 Task: Add Sprouts Fettuccine Alfredo With NAE Chicken to the cart.
Action: Mouse moved to (279, 118)
Screenshot: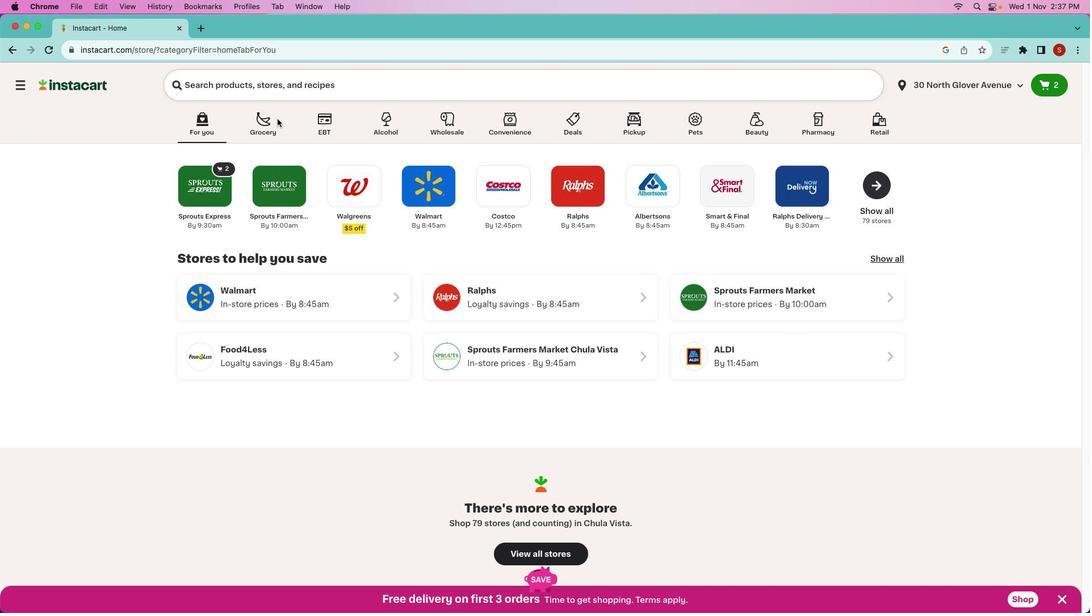
Action: Mouse pressed left at (279, 118)
Screenshot: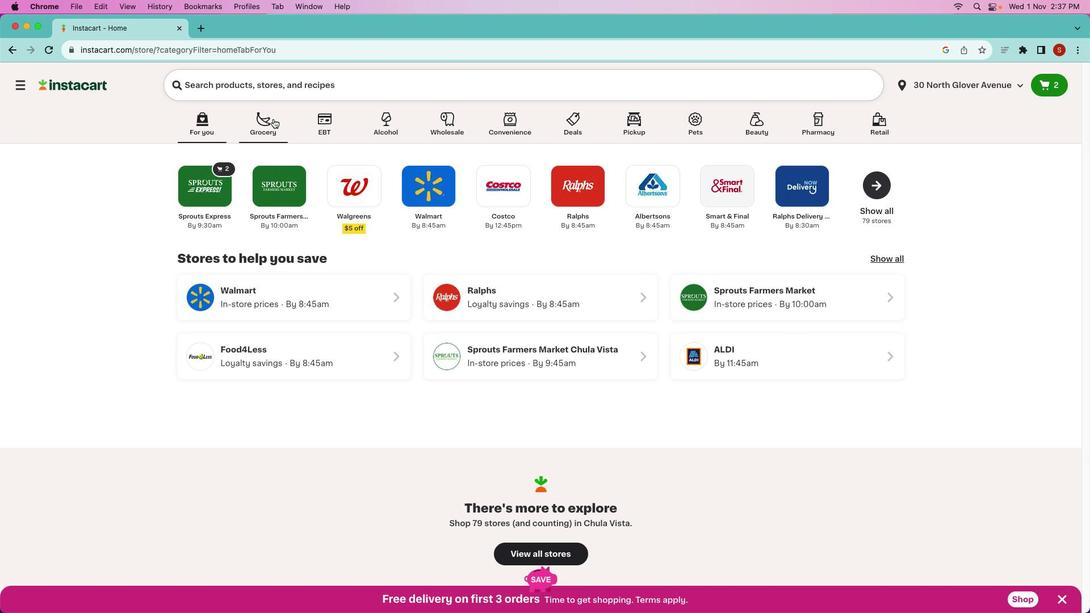 
Action: Mouse moved to (273, 118)
Screenshot: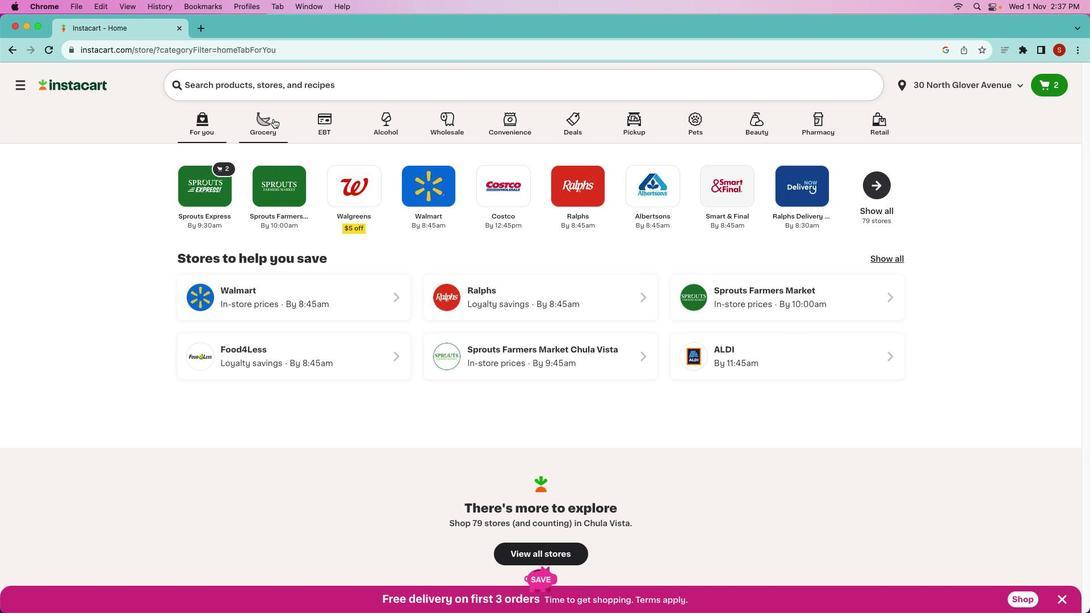 
Action: Mouse pressed left at (273, 118)
Screenshot: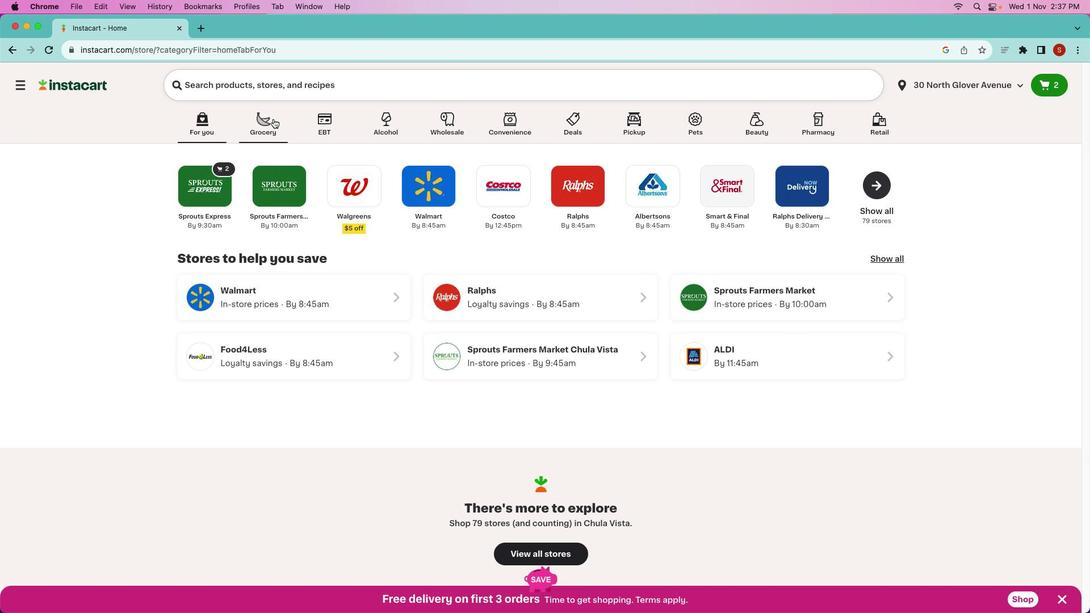 
Action: Mouse moved to (614, 414)
Screenshot: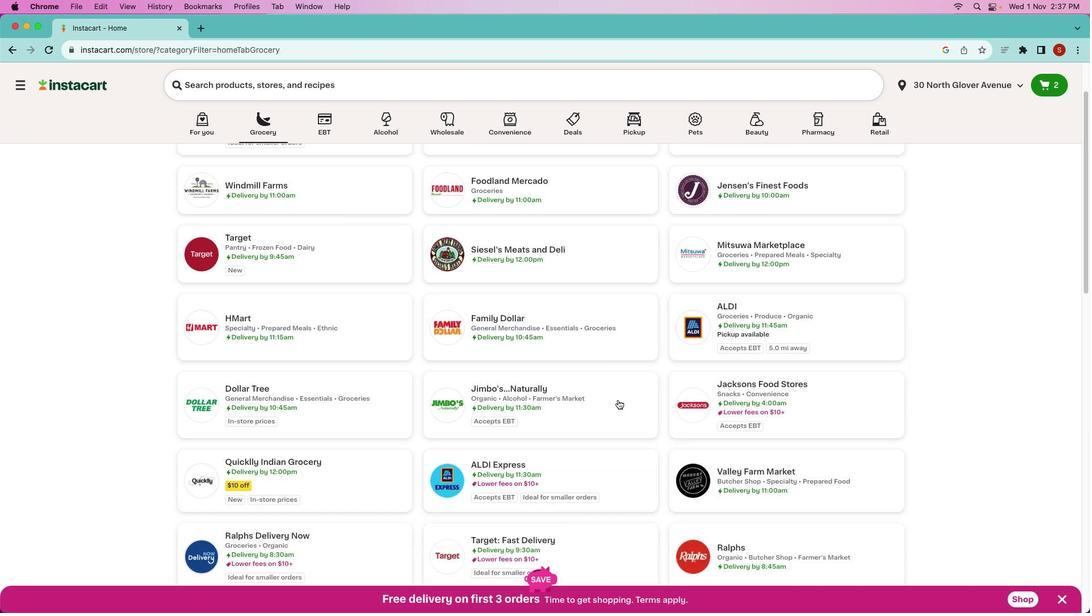 
Action: Mouse scrolled (614, 414) with delta (0, 0)
Screenshot: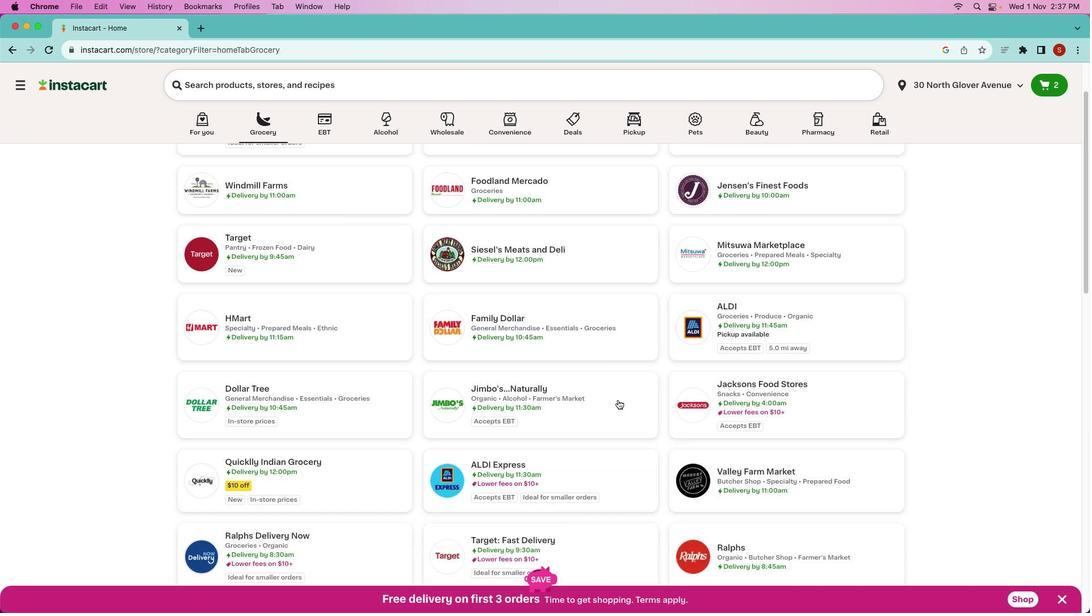 
Action: Mouse moved to (616, 407)
Screenshot: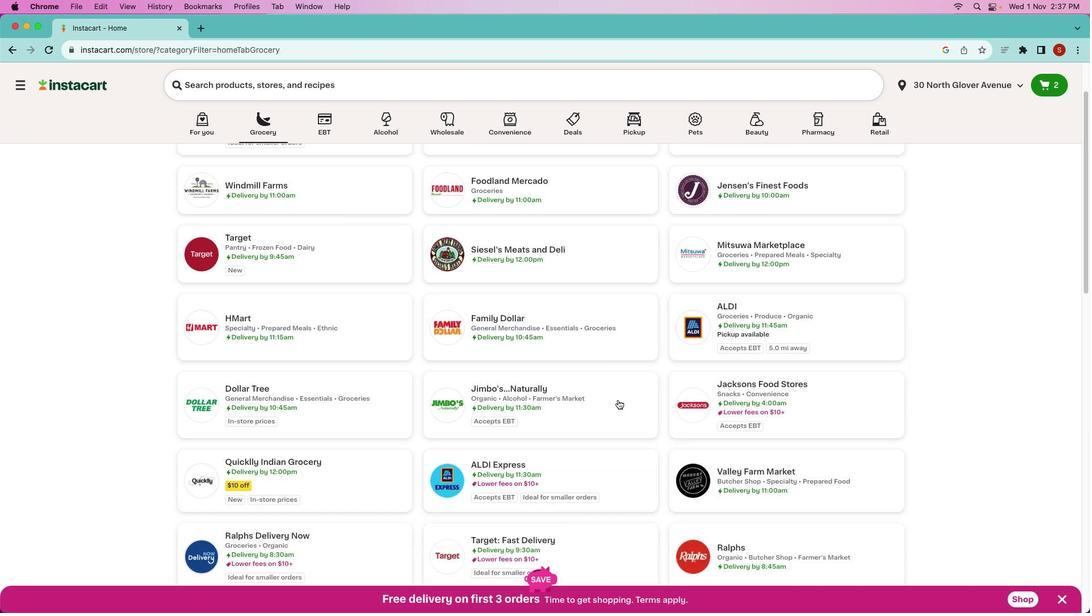 
Action: Mouse scrolled (616, 407) with delta (0, 0)
Screenshot: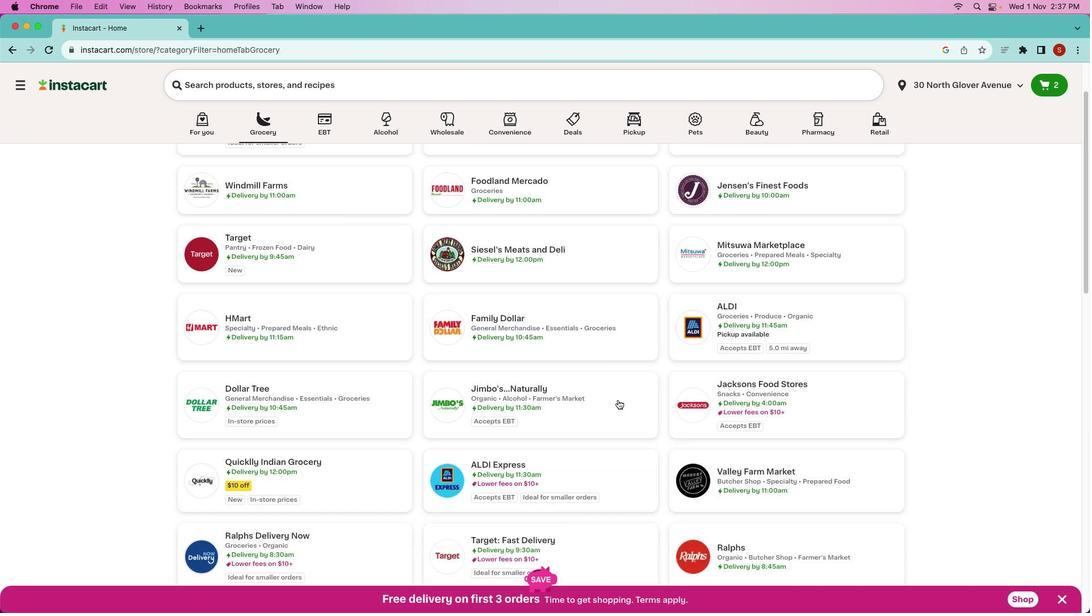 
Action: Mouse moved to (617, 404)
Screenshot: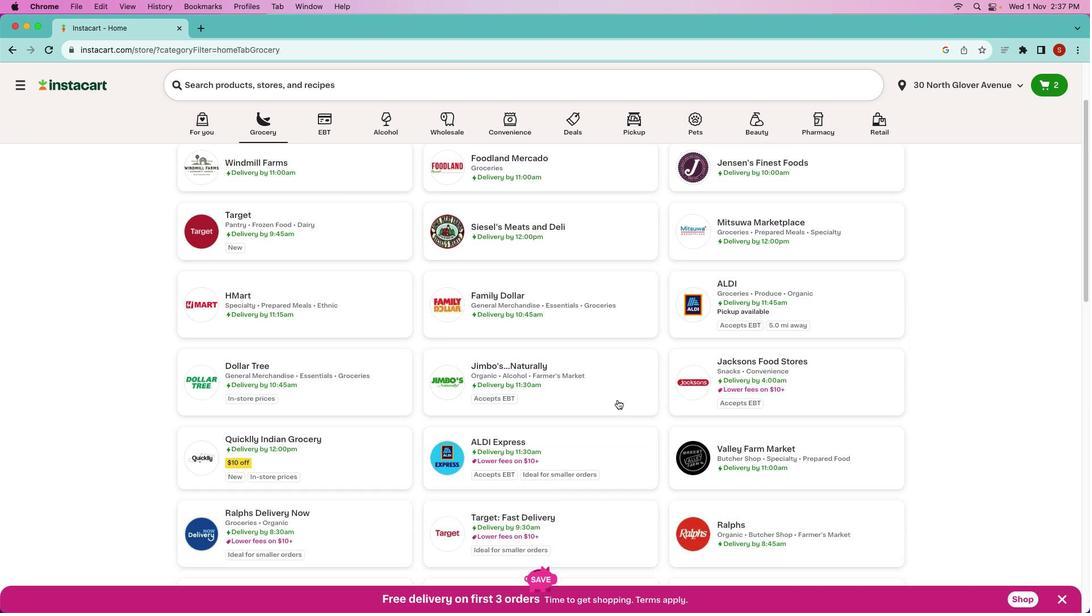 
Action: Mouse scrolled (617, 404) with delta (0, -1)
Screenshot: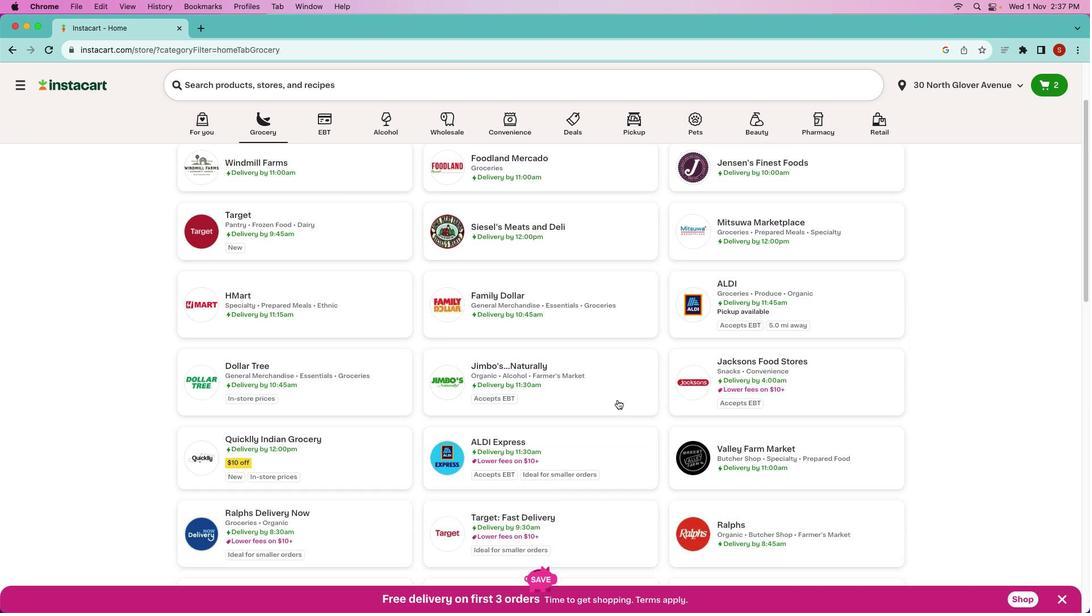 
Action: Mouse moved to (614, 414)
Screenshot: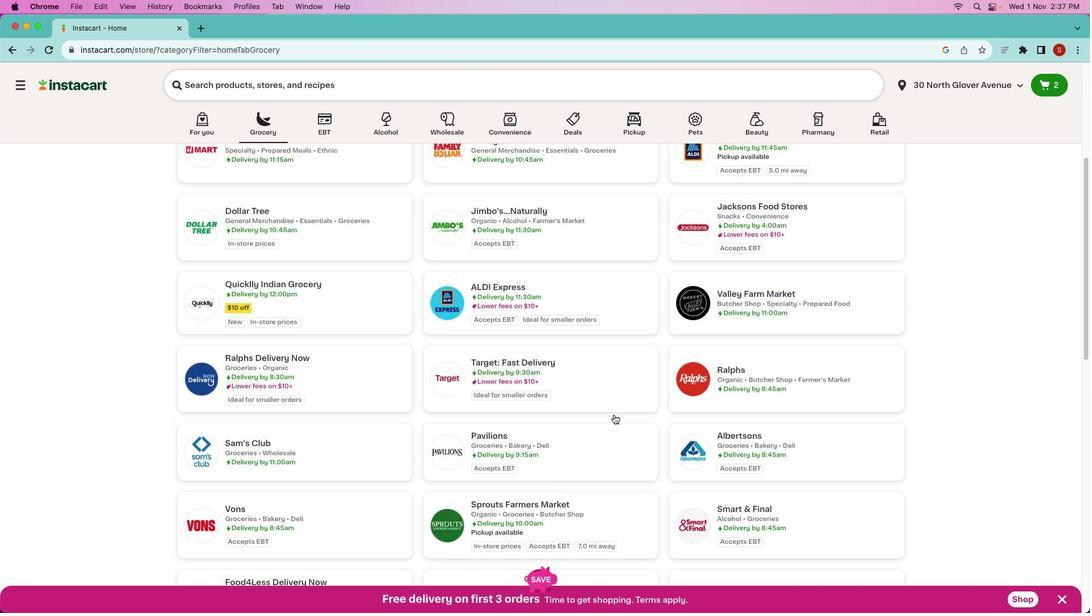 
Action: Mouse scrolled (614, 414) with delta (0, 0)
Screenshot: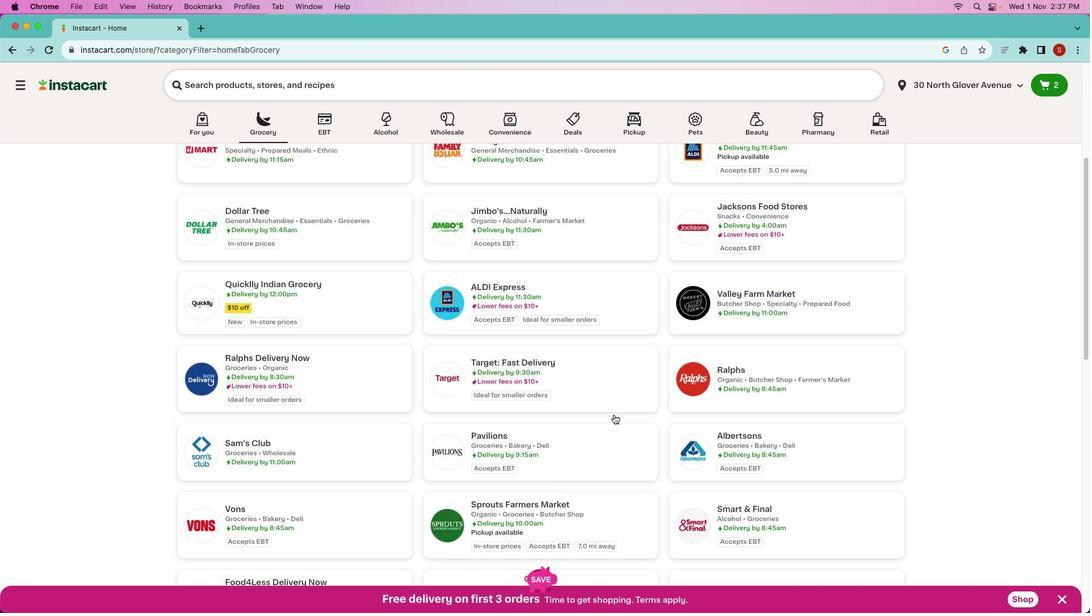 
Action: Mouse scrolled (614, 414) with delta (0, 0)
Screenshot: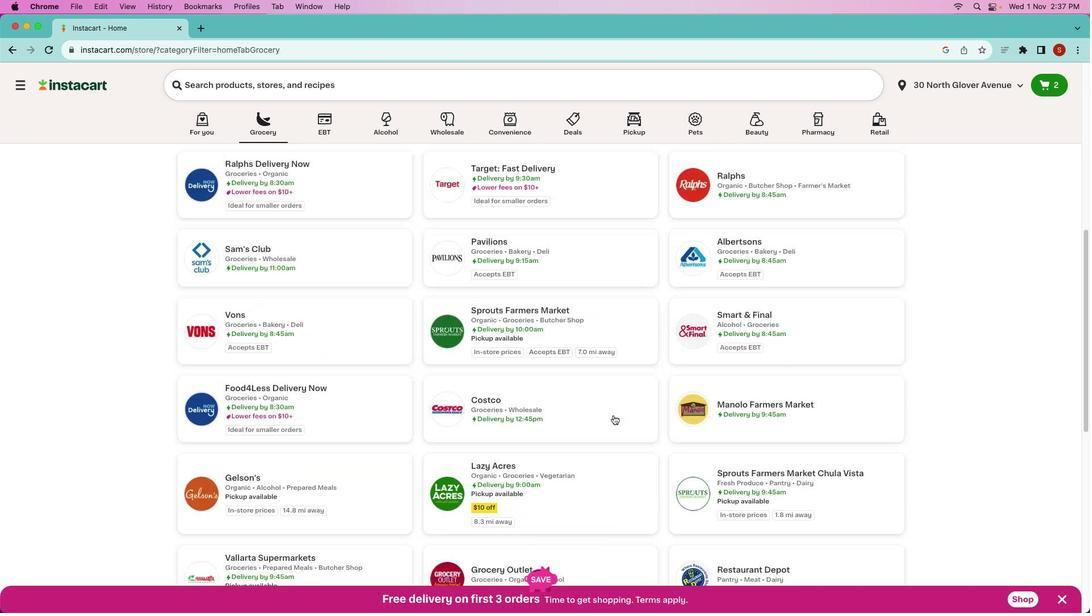 
Action: Mouse scrolled (614, 414) with delta (0, -1)
Screenshot: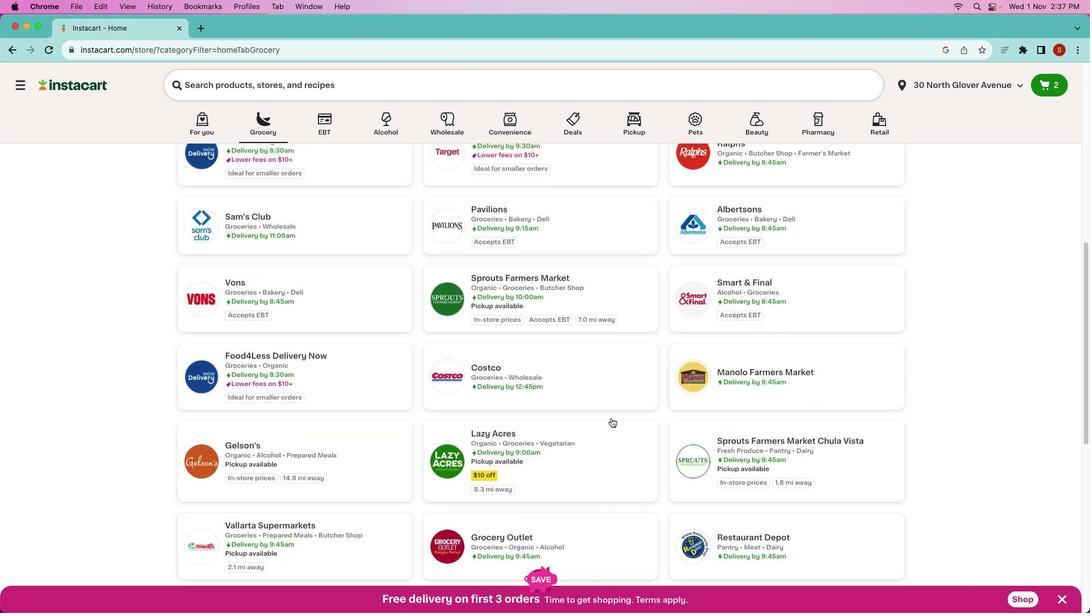 
Action: Mouse scrolled (614, 414) with delta (0, -2)
Screenshot: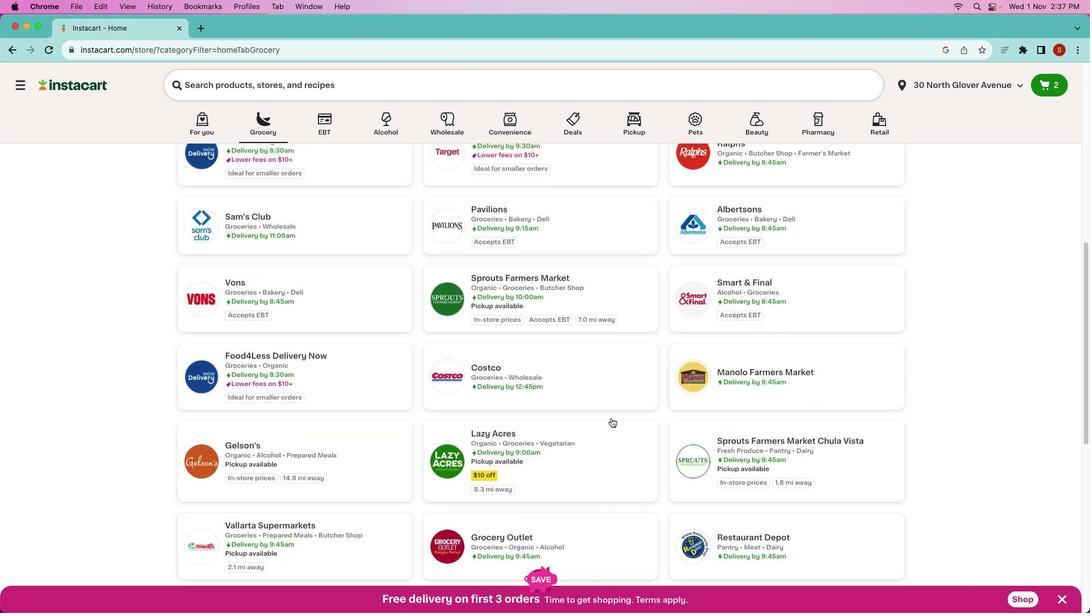 
Action: Mouse scrolled (614, 414) with delta (0, -3)
Screenshot: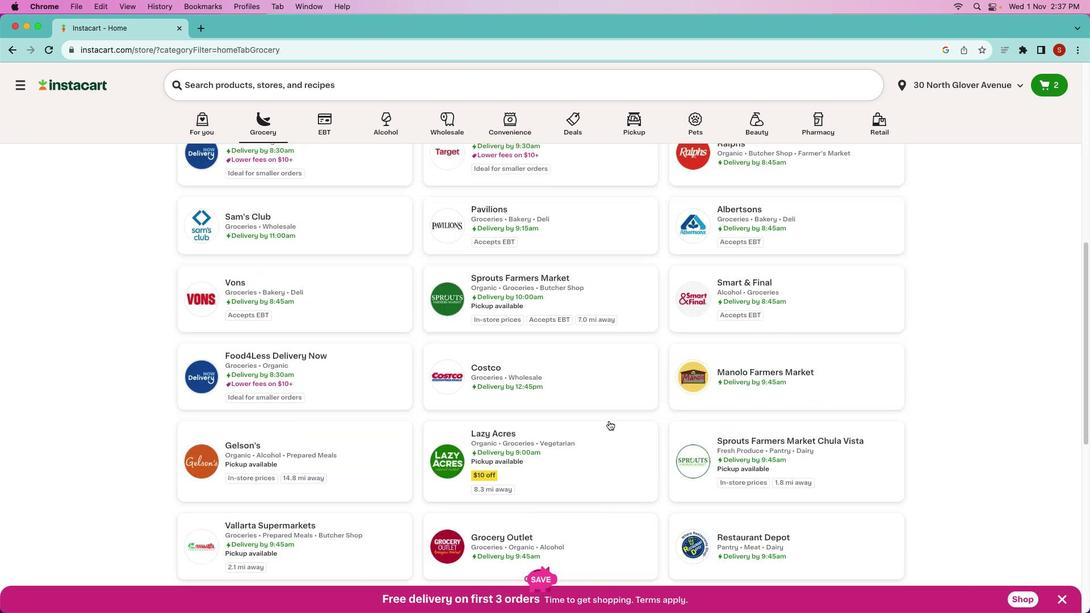 
Action: Mouse moved to (510, 269)
Screenshot: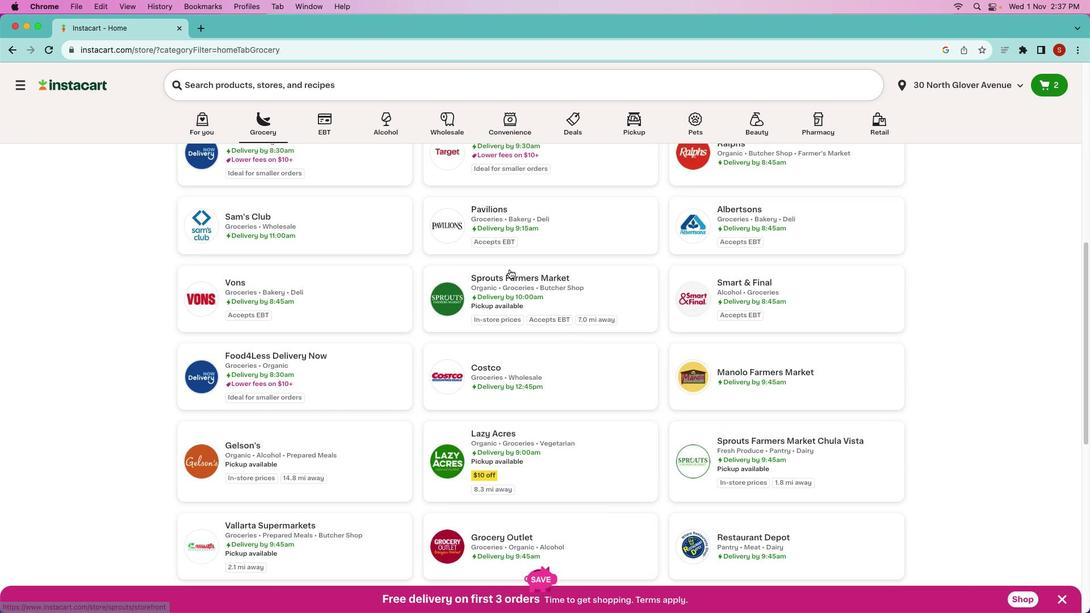 
Action: Mouse pressed left at (510, 269)
Screenshot: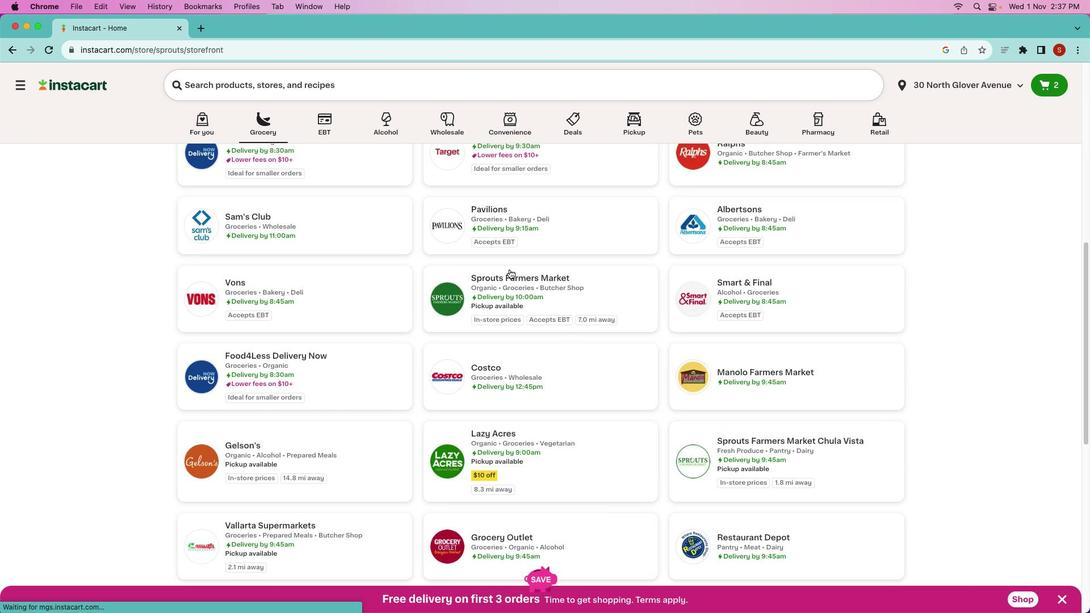 
Action: Mouse moved to (251, 88)
Screenshot: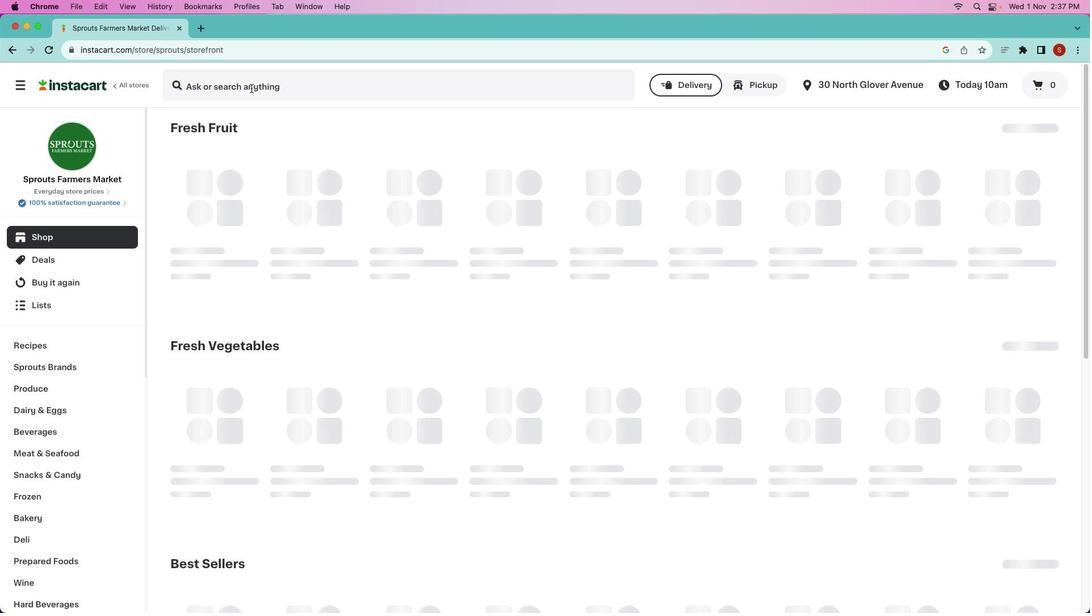 
Action: Mouse pressed left at (251, 88)
Screenshot: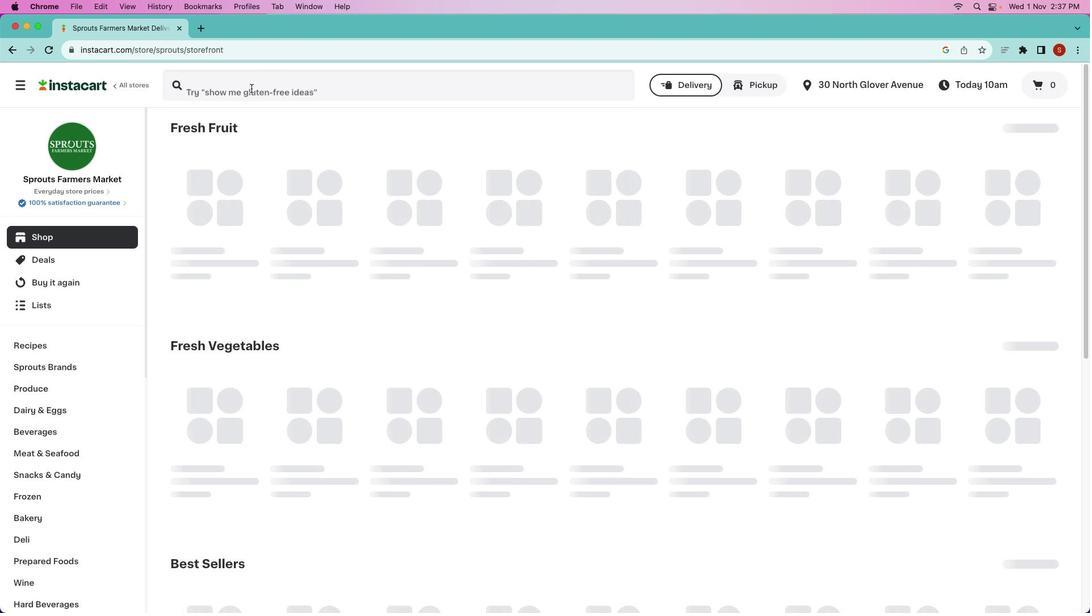 
Action: Mouse moved to (249, 87)
Screenshot: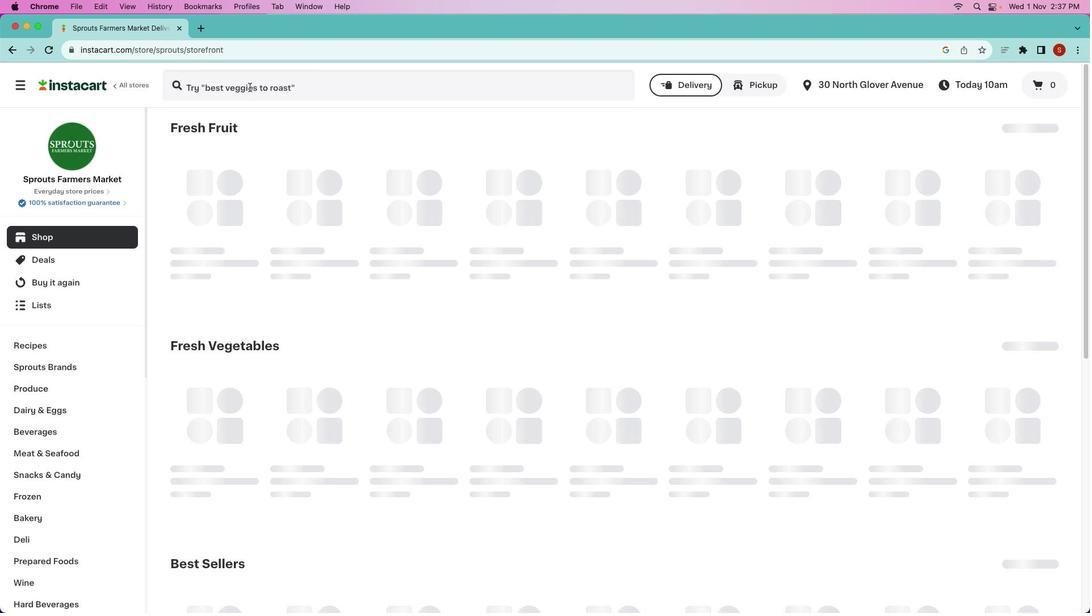 
Action: Mouse pressed left at (249, 87)
Screenshot: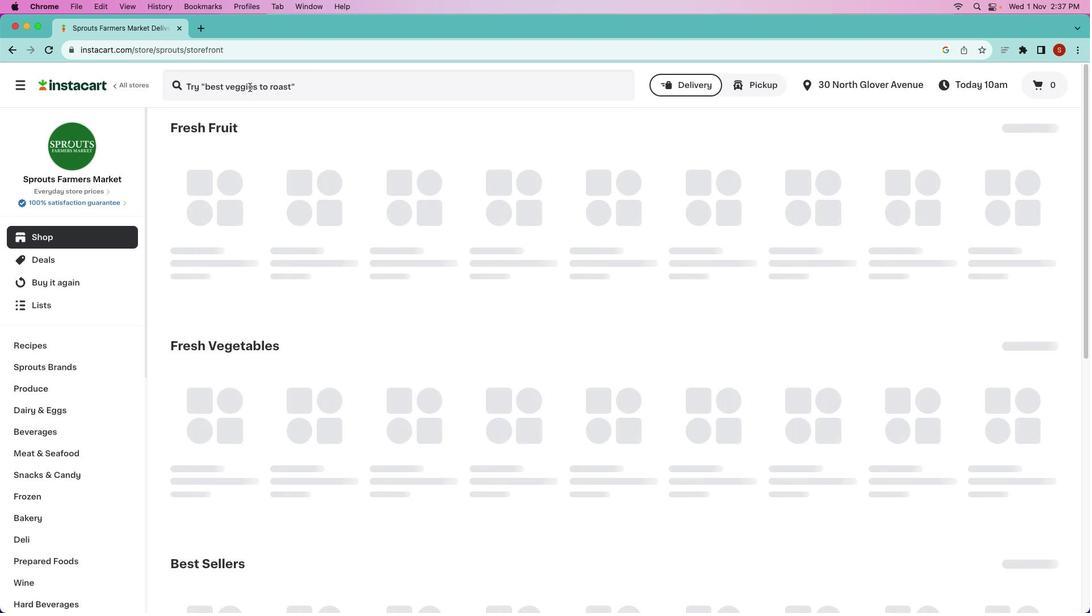 
Action: Key pressed Key.shift_r'S''p''r''o''u''t''s'Key.space'f''e''t''t''u''c''c''i''n''e'Key.space'a''l''f''r''e''d''o'Key.space'w''i''t''h'Key.spaceKey.shift'N''A''E'Key.space'c''h''i''c''k''e''n'Key.enter
Screenshot: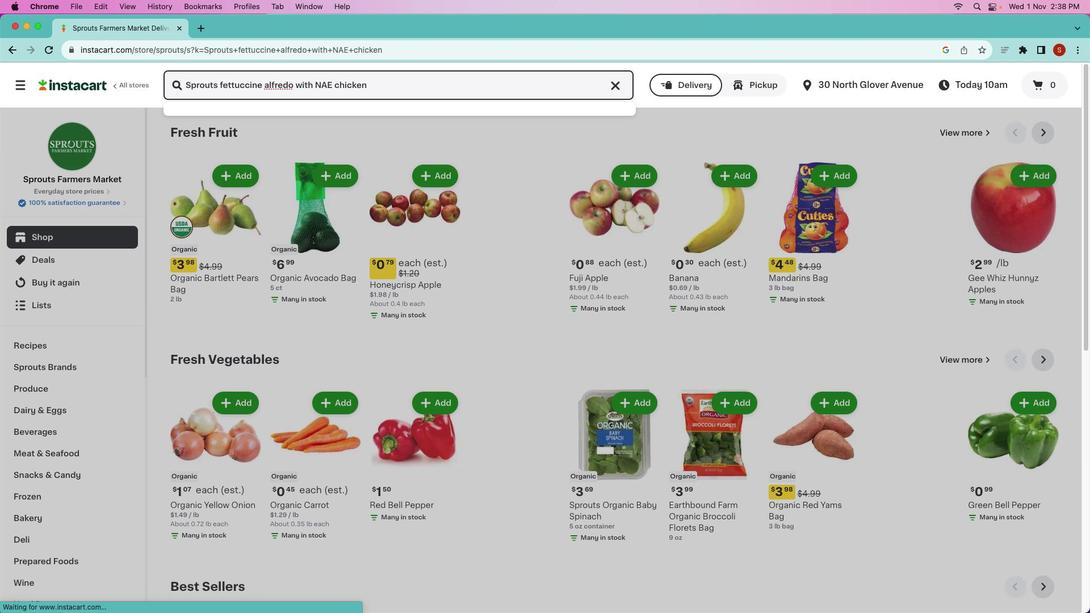 
Action: Mouse moved to (1004, 168)
Screenshot: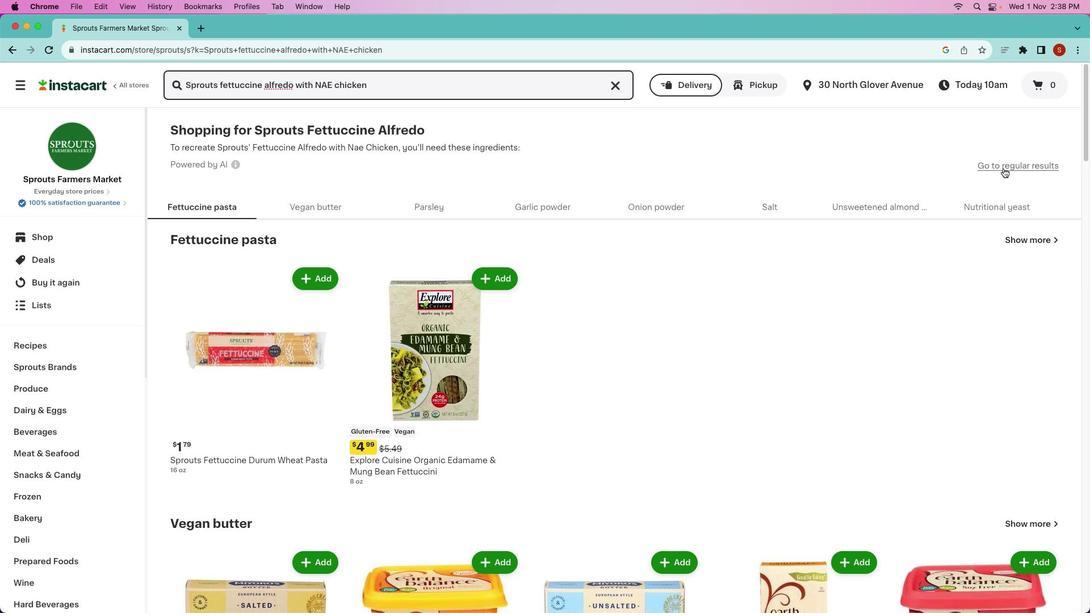 
Action: Mouse pressed left at (1004, 168)
Screenshot: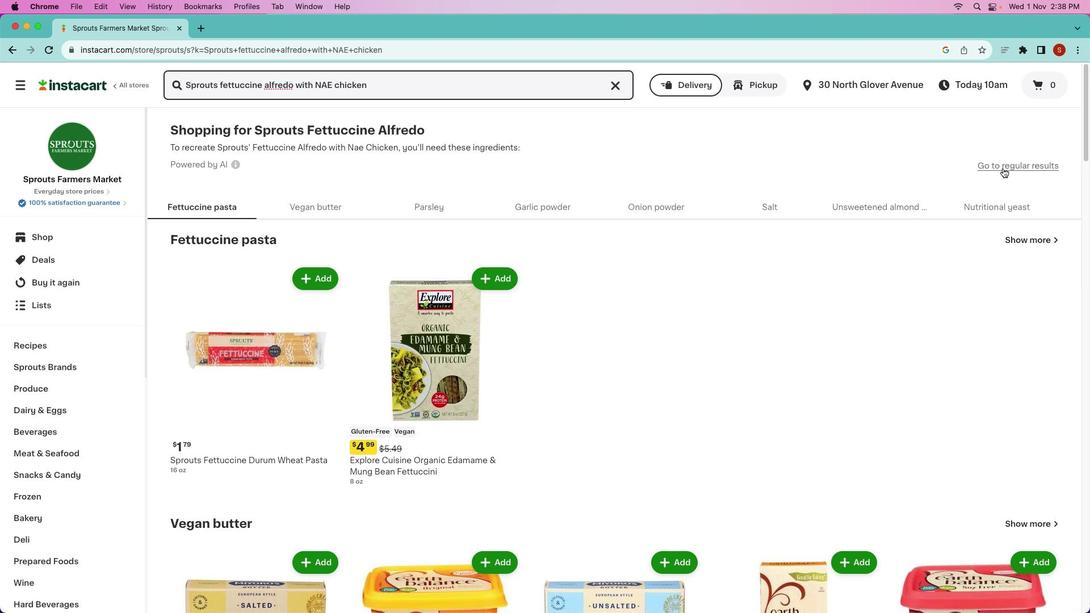 
Action: Mouse moved to (281, 197)
Screenshot: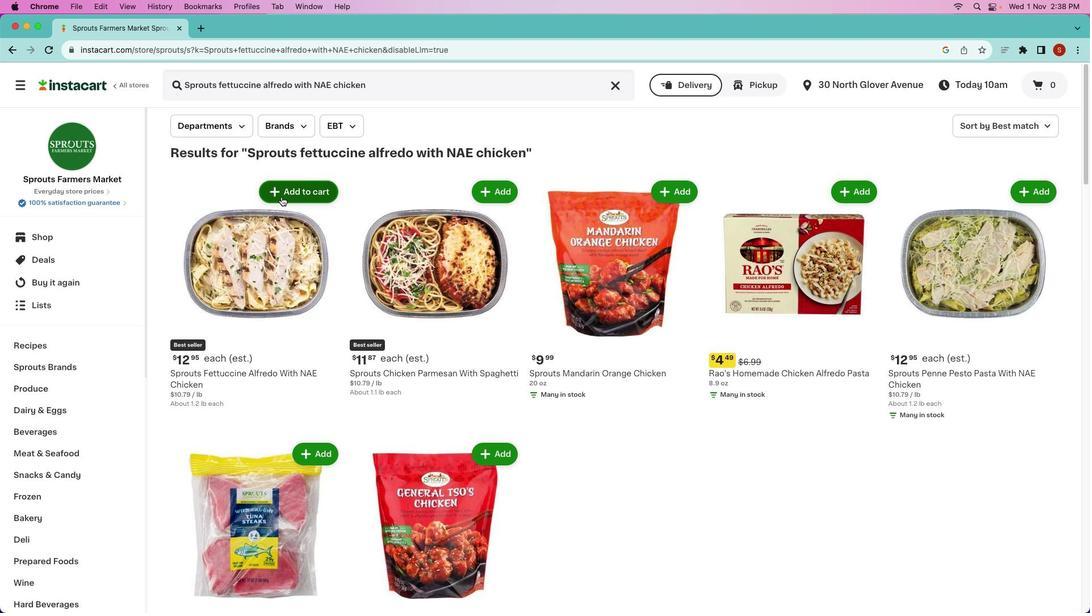 
Action: Mouse pressed left at (281, 197)
Screenshot: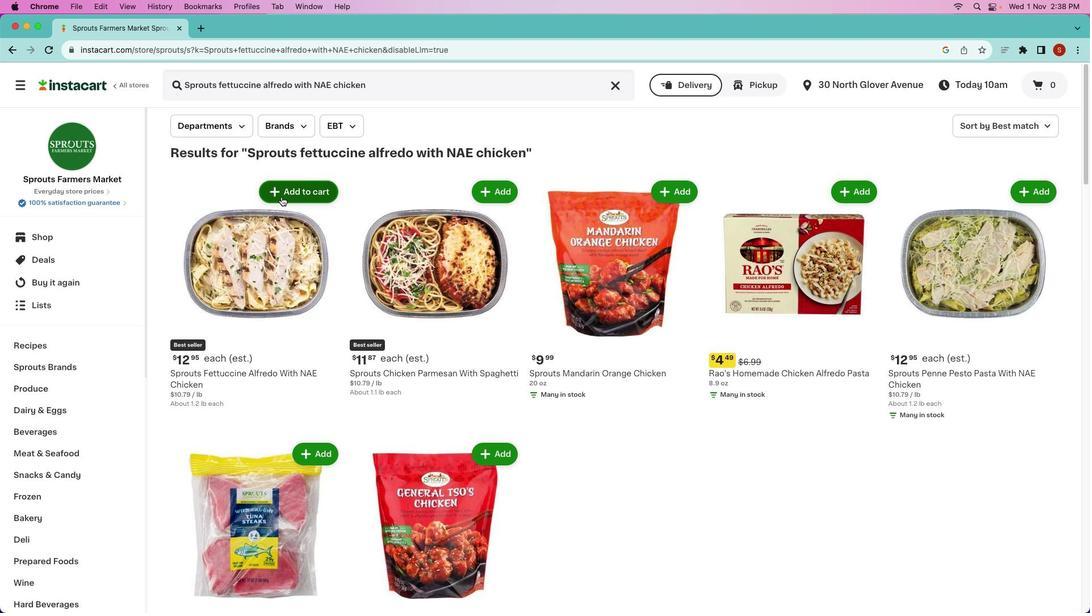 
Action: Mouse moved to (287, 315)
Screenshot: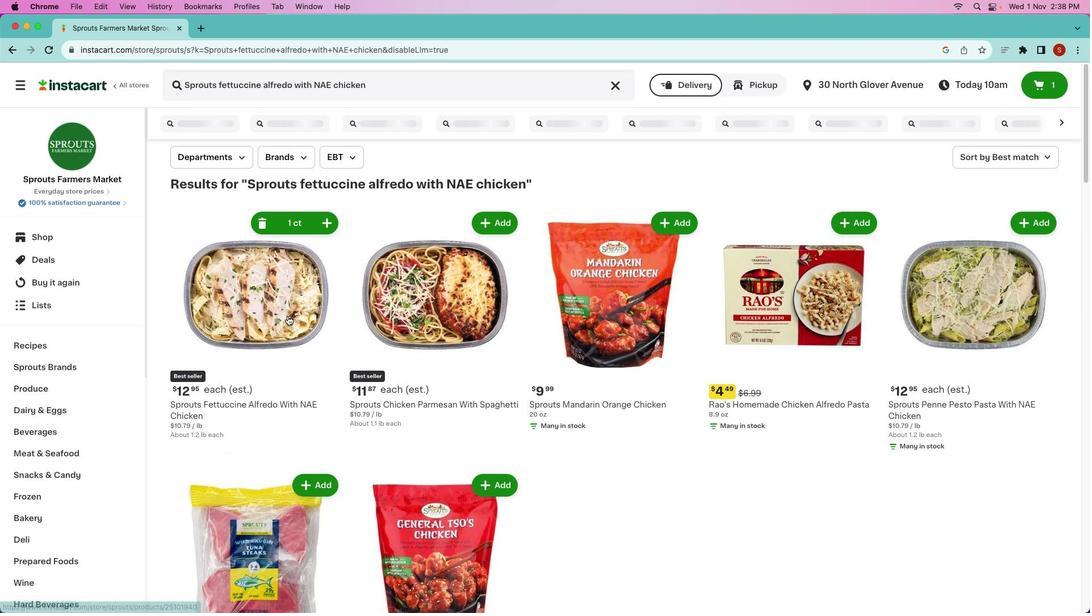 
